 Task: Set the username for "SMB input" to "Peter12".
Action: Mouse moved to (137, 19)
Screenshot: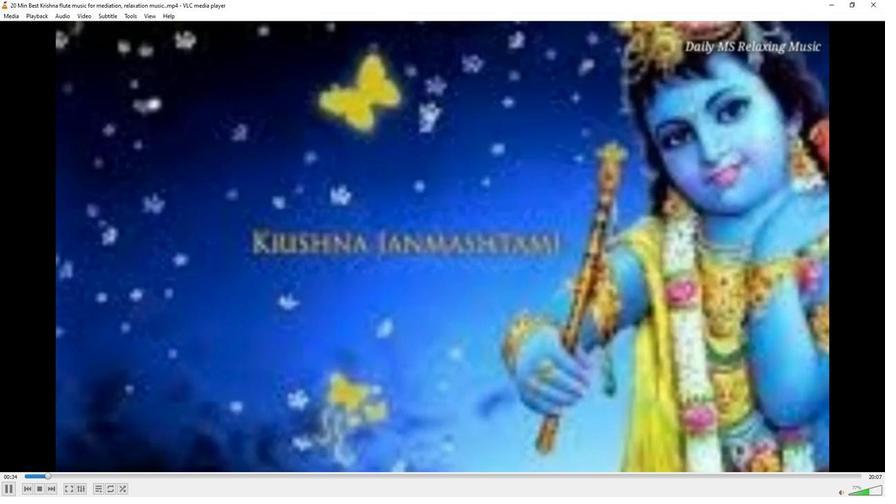
Action: Mouse pressed left at (137, 19)
Screenshot: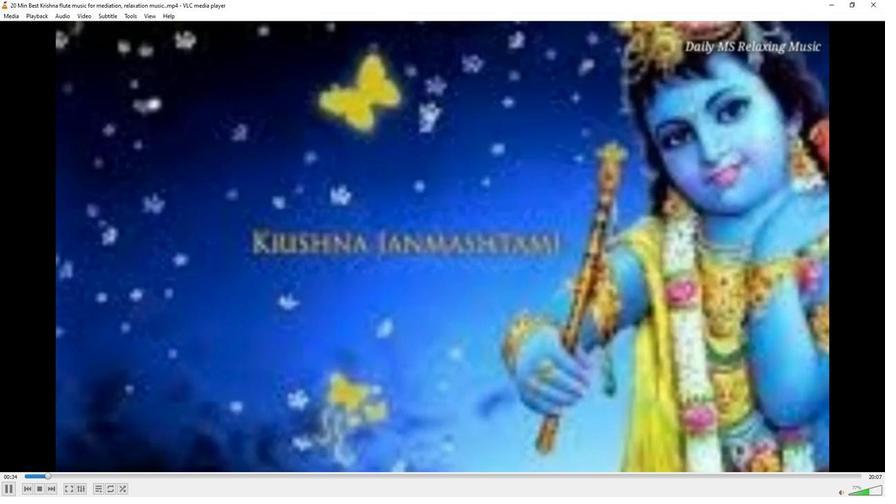
Action: Mouse moved to (146, 127)
Screenshot: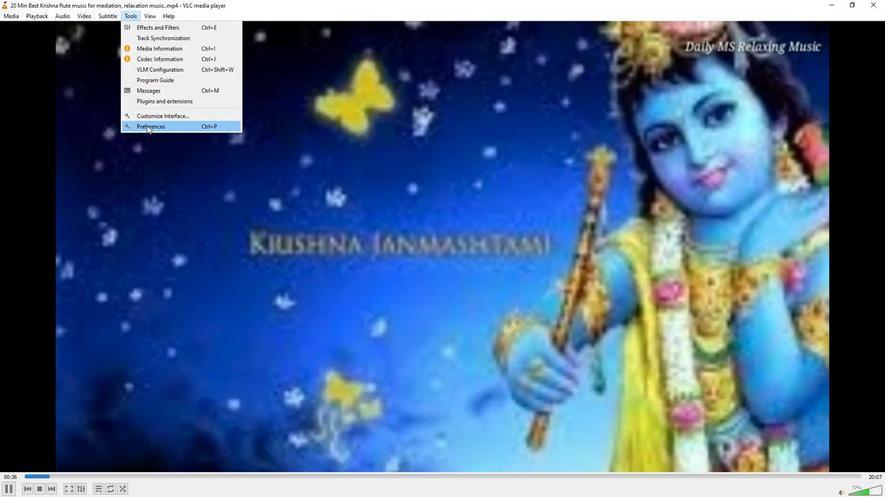 
Action: Mouse pressed left at (146, 127)
Screenshot: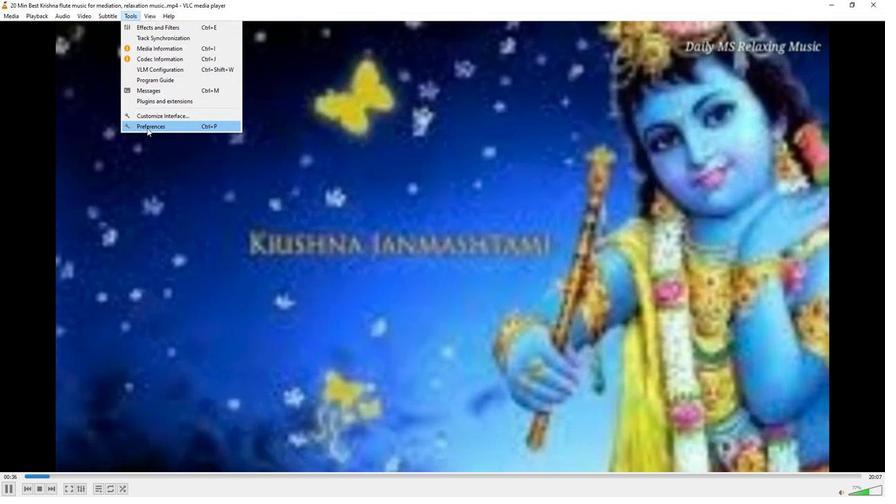
Action: Mouse moved to (294, 407)
Screenshot: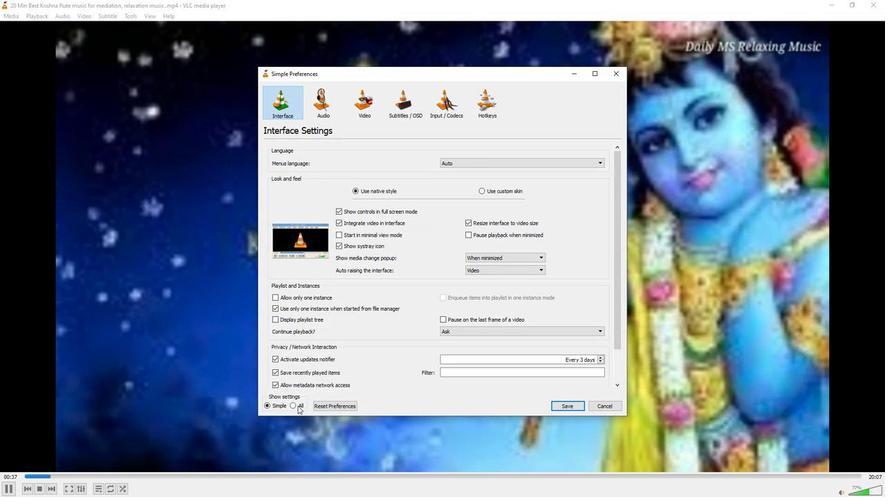 
Action: Mouse pressed left at (294, 407)
Screenshot: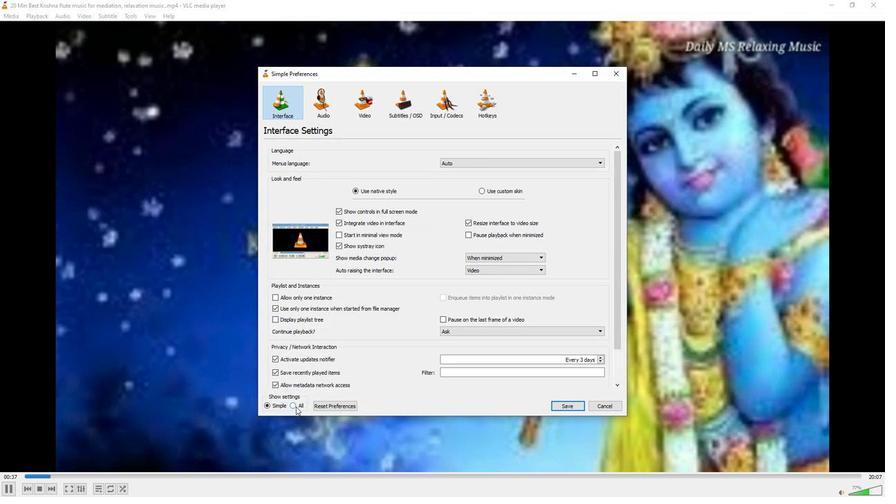 
Action: Mouse moved to (282, 250)
Screenshot: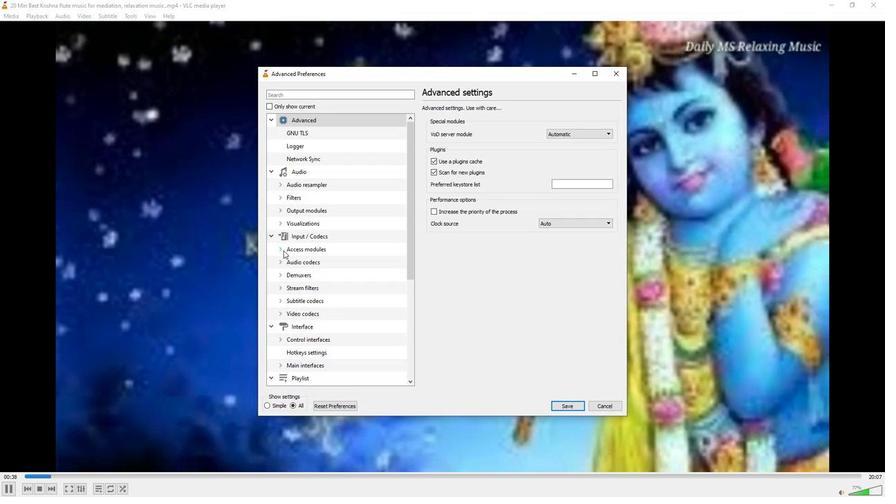 
Action: Mouse pressed left at (282, 250)
Screenshot: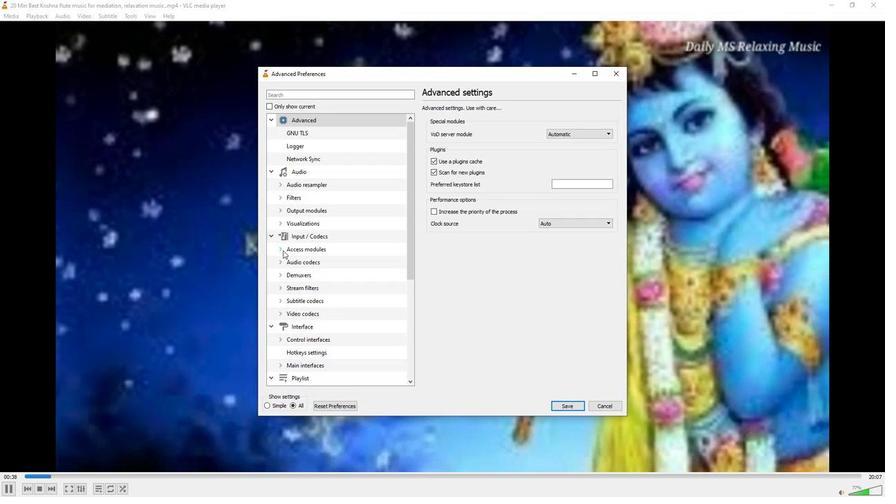 
Action: Mouse moved to (304, 298)
Screenshot: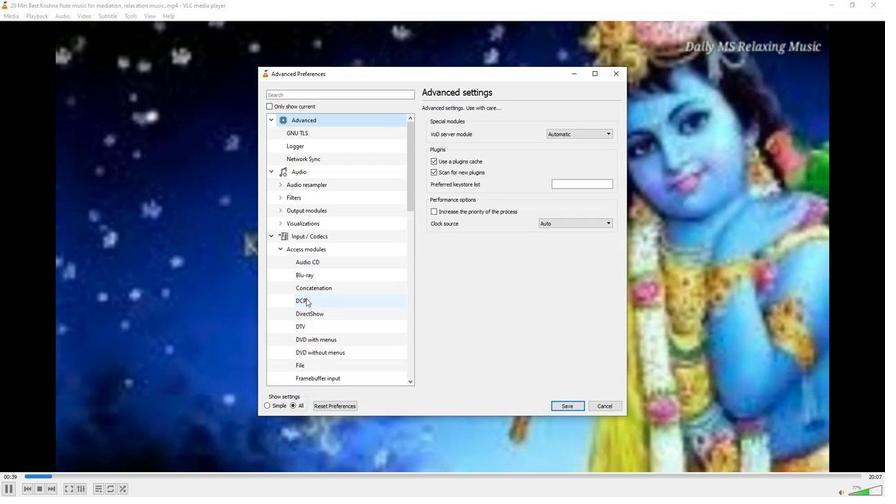 
Action: Mouse scrolled (304, 298) with delta (0, 0)
Screenshot: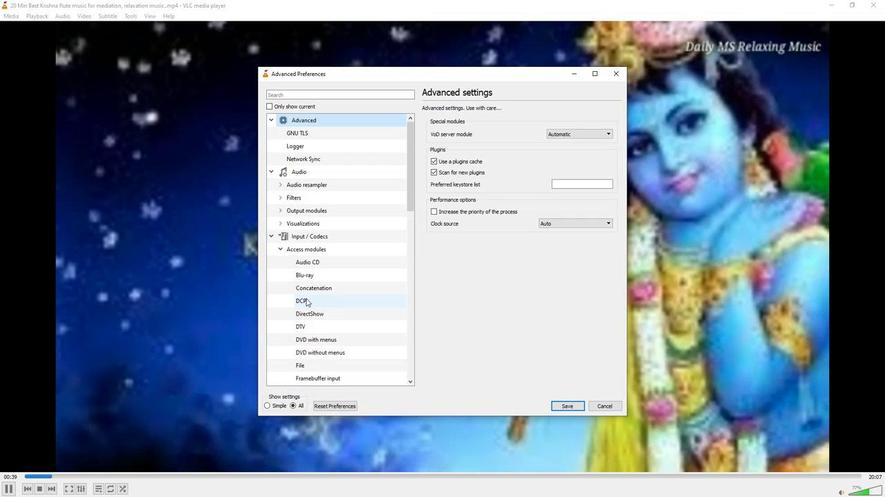 
Action: Mouse scrolled (304, 298) with delta (0, 0)
Screenshot: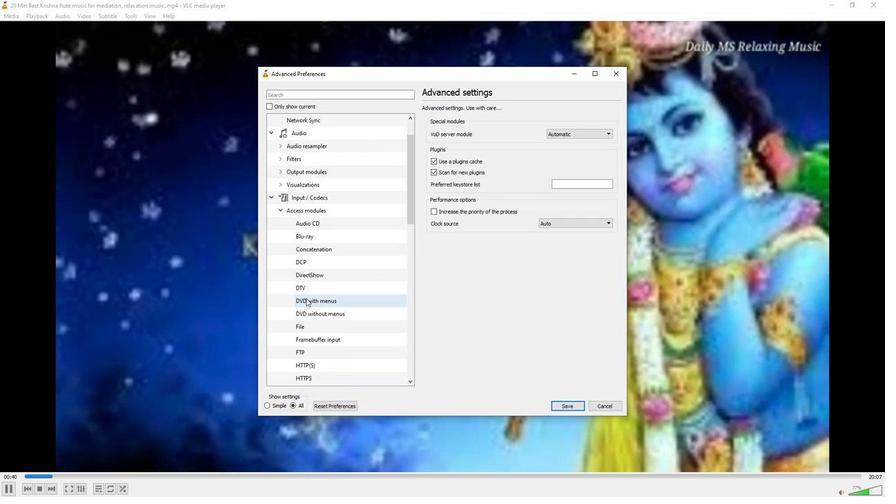 
Action: Mouse scrolled (304, 298) with delta (0, 0)
Screenshot: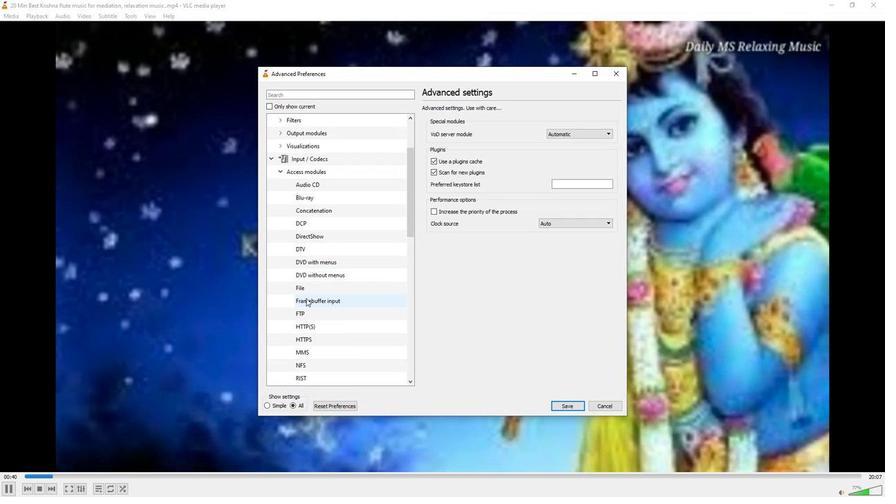 
Action: Mouse scrolled (304, 298) with delta (0, 0)
Screenshot: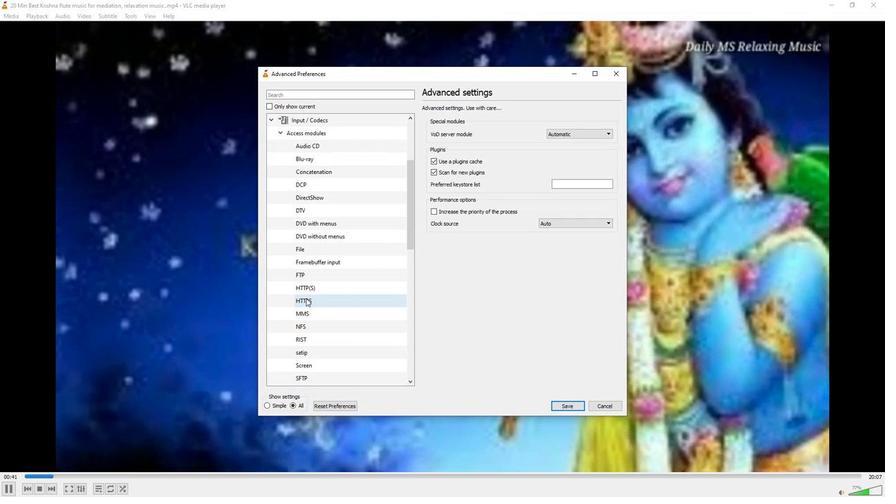 
Action: Mouse scrolled (304, 298) with delta (0, 0)
Screenshot: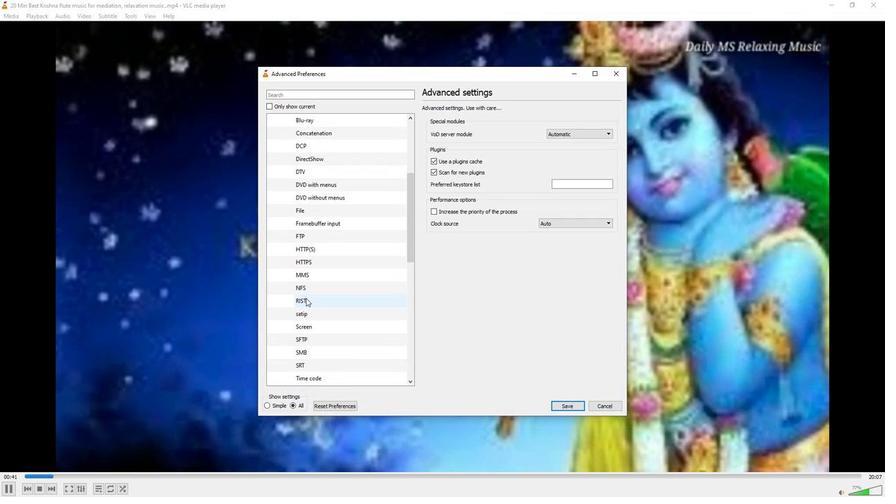 
Action: Mouse moved to (304, 311)
Screenshot: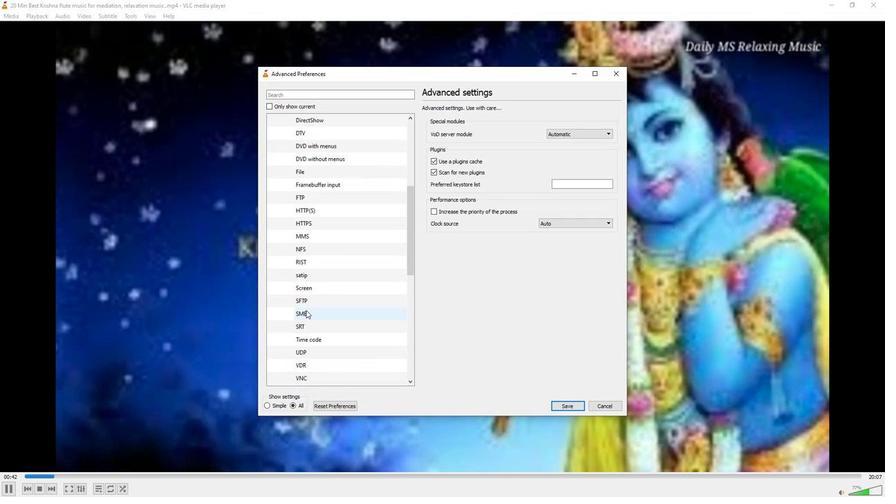 
Action: Mouse pressed left at (304, 311)
Screenshot: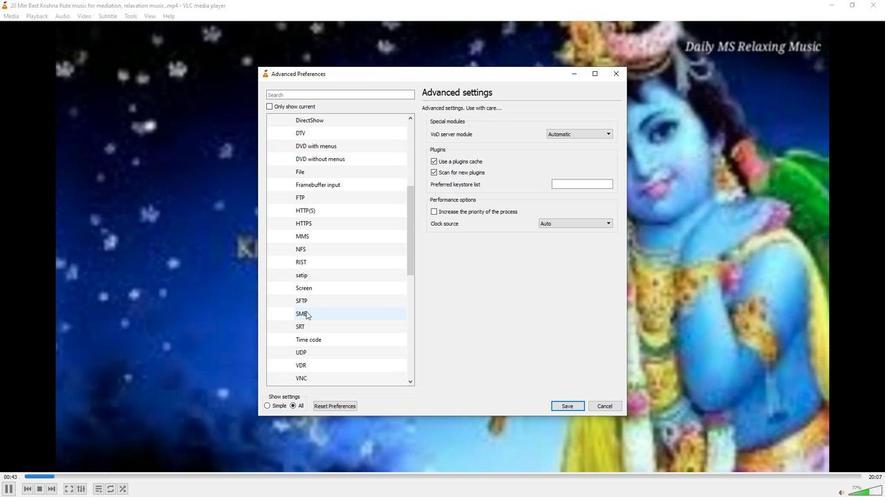 
Action: Mouse moved to (580, 126)
Screenshot: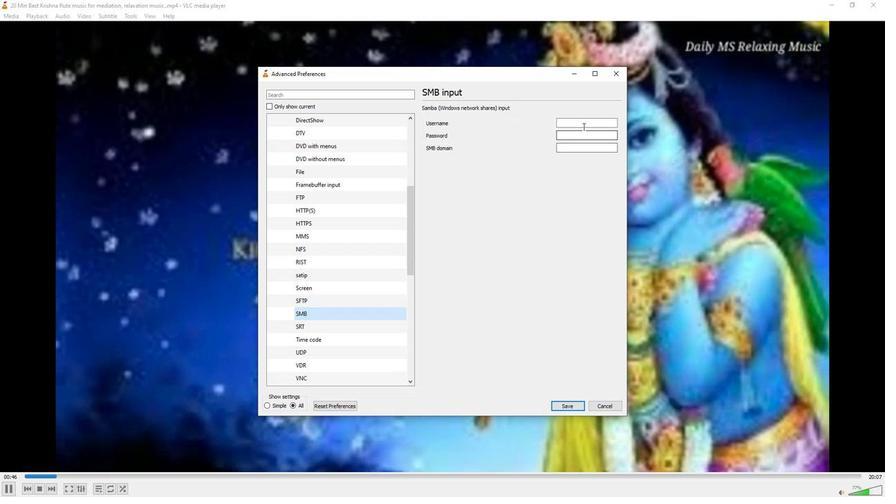 
Action: Mouse pressed left at (580, 126)
Screenshot: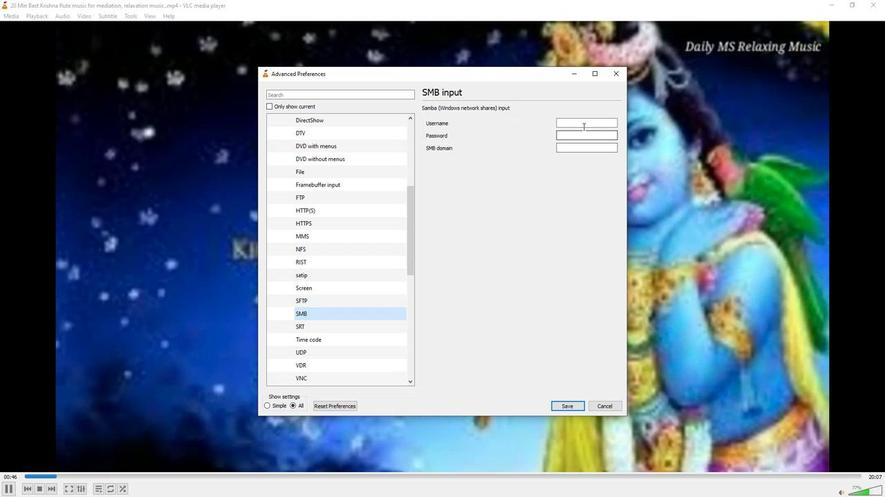 
Action: Key pressed <Key.shift>Peter12
Screenshot: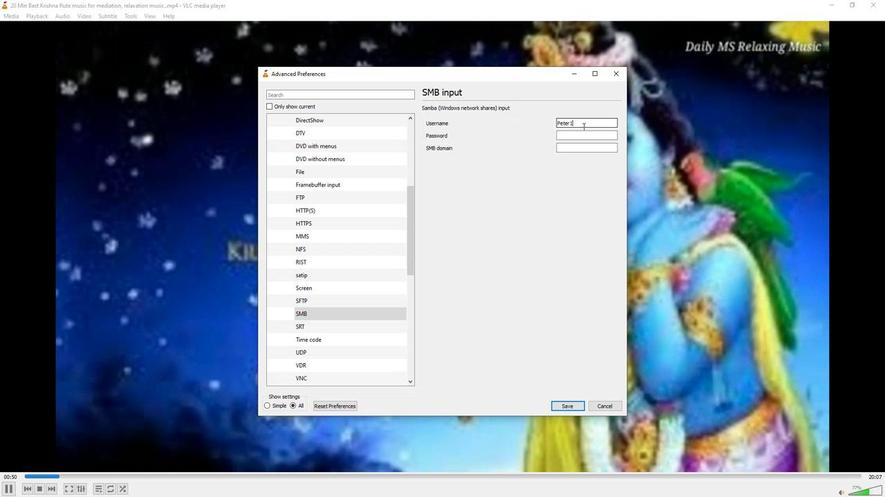 
